 Task: Set due date reminder as 10 minutes before.
Action: Mouse moved to (29, 204)
Screenshot: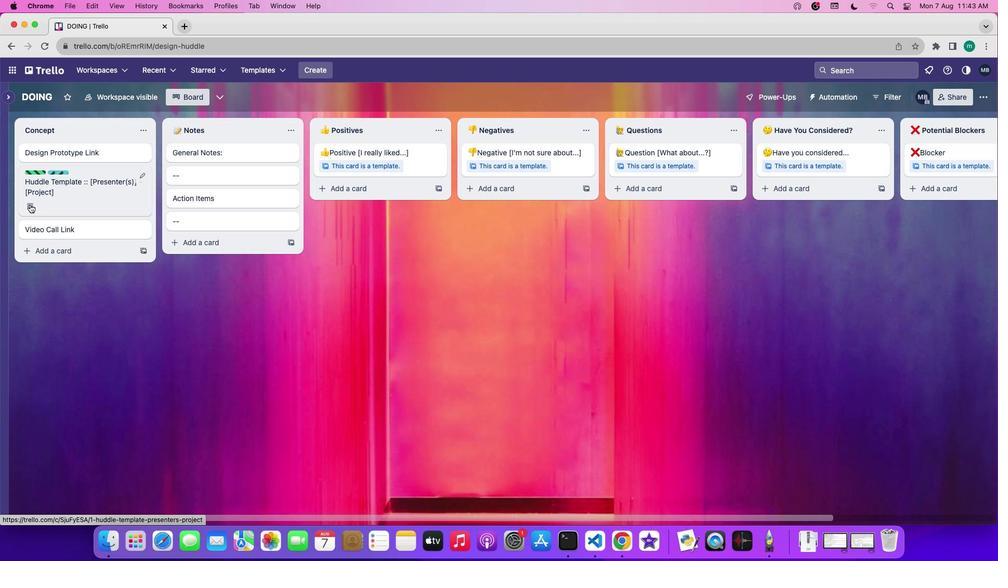 
Action: Mouse pressed left at (29, 204)
Screenshot: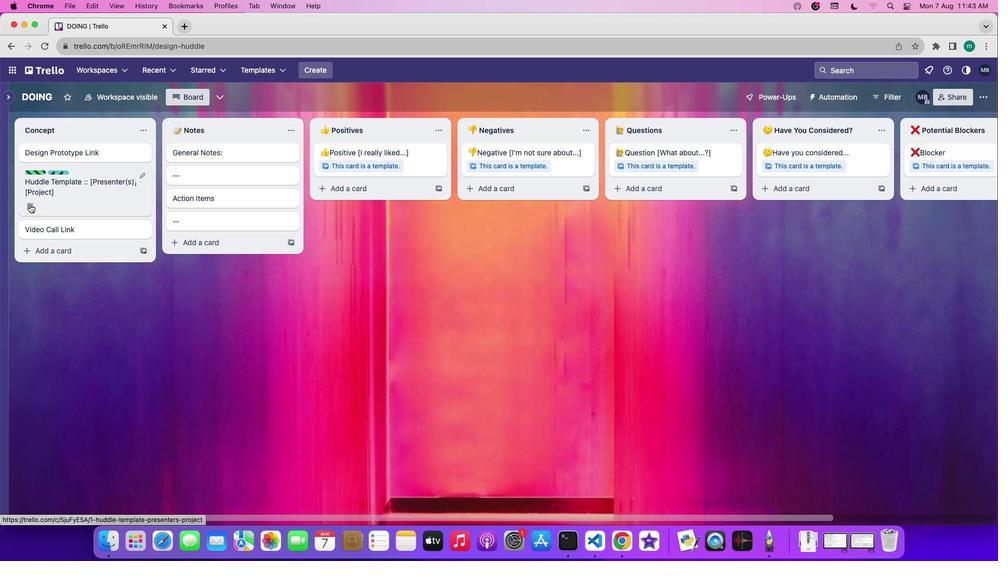 
Action: Mouse moved to (637, 213)
Screenshot: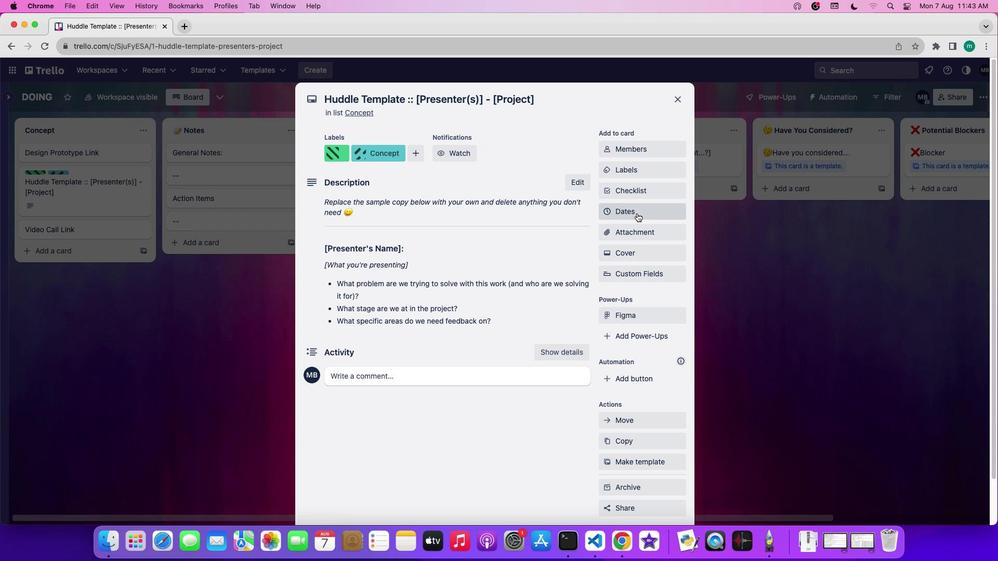 
Action: Mouse pressed left at (637, 213)
Screenshot: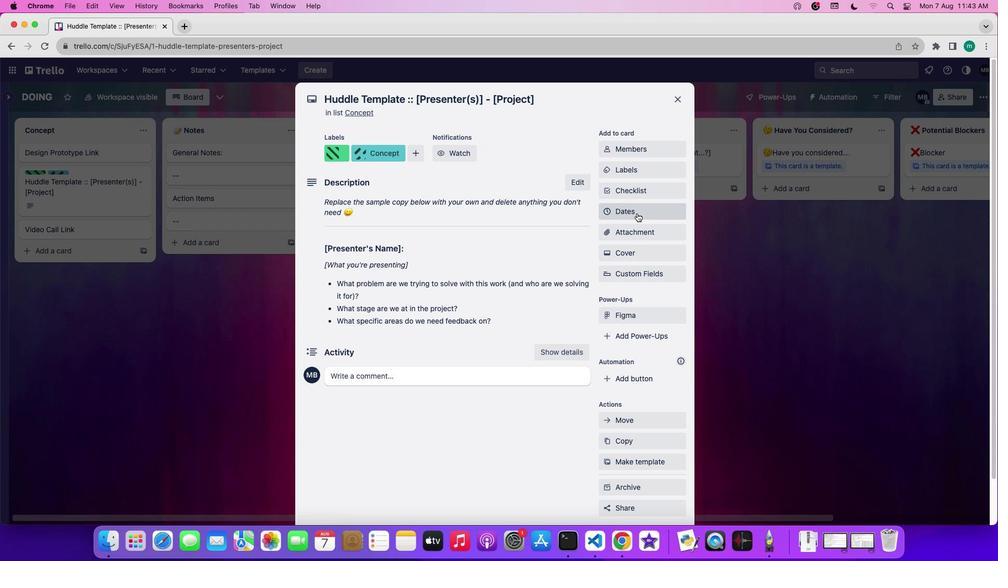 
Action: Mouse moved to (729, 362)
Screenshot: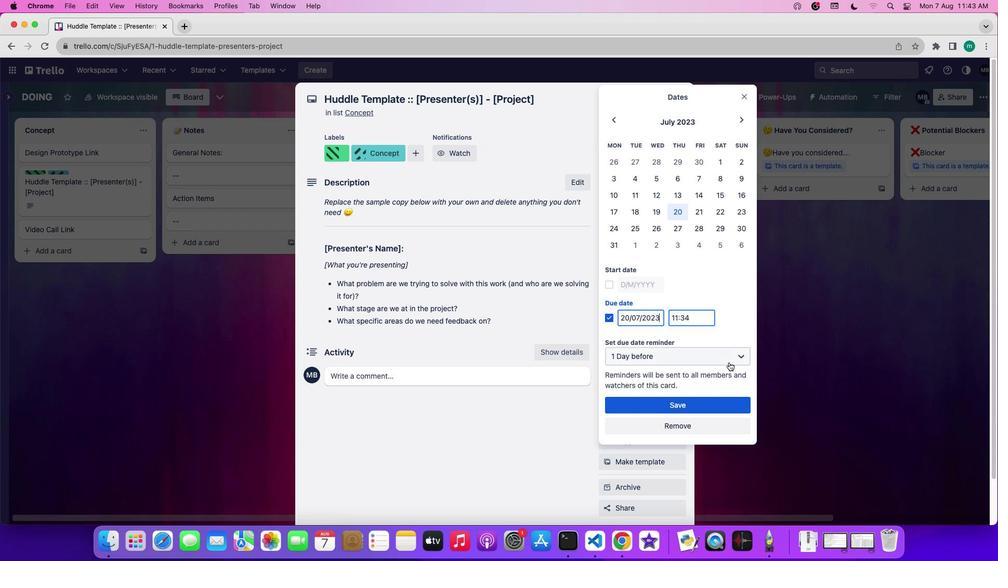 
Action: Mouse pressed left at (729, 362)
Screenshot: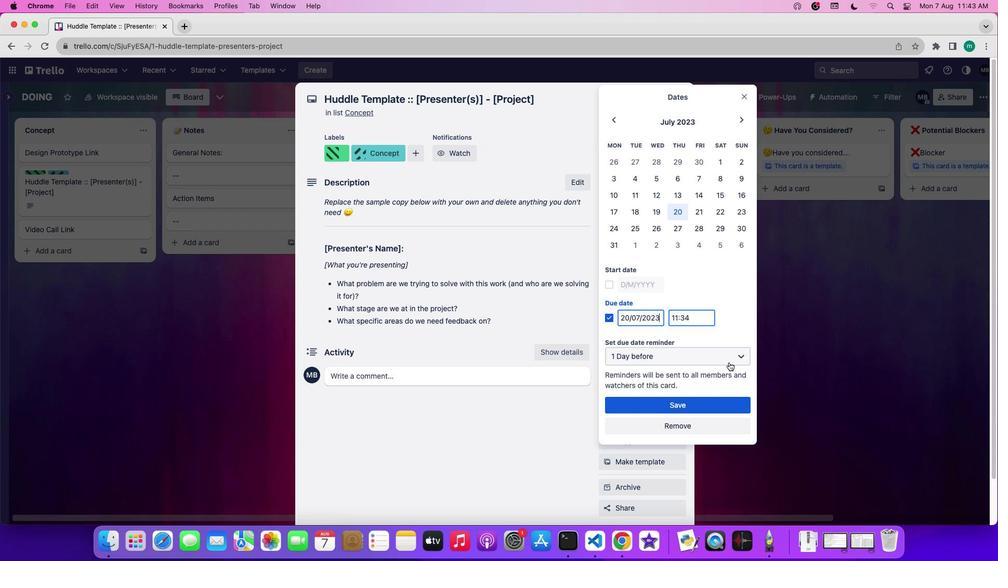 
Action: Mouse moved to (716, 426)
Screenshot: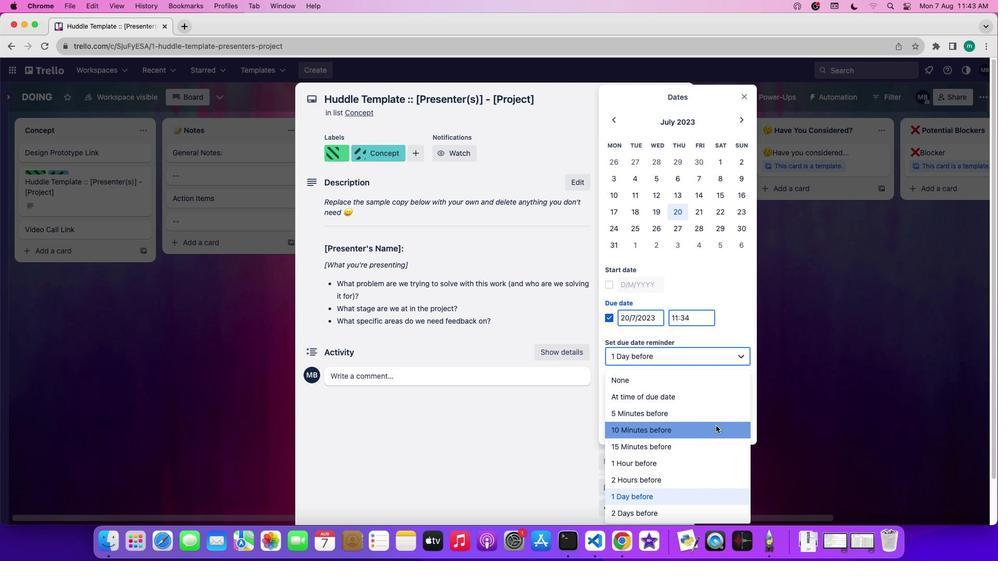 
Action: Mouse pressed left at (716, 426)
Screenshot: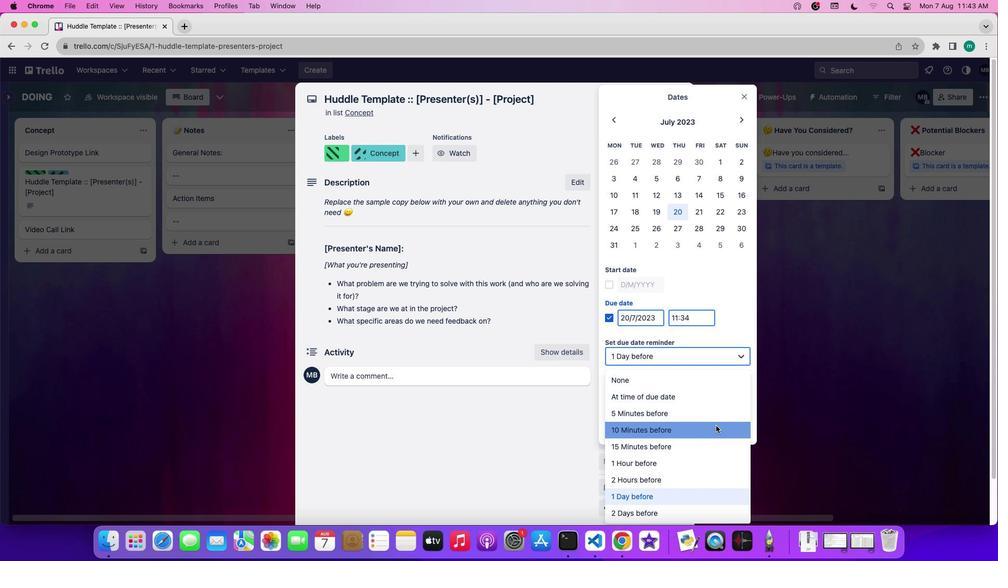 
Action: Mouse moved to (717, 426)
Screenshot: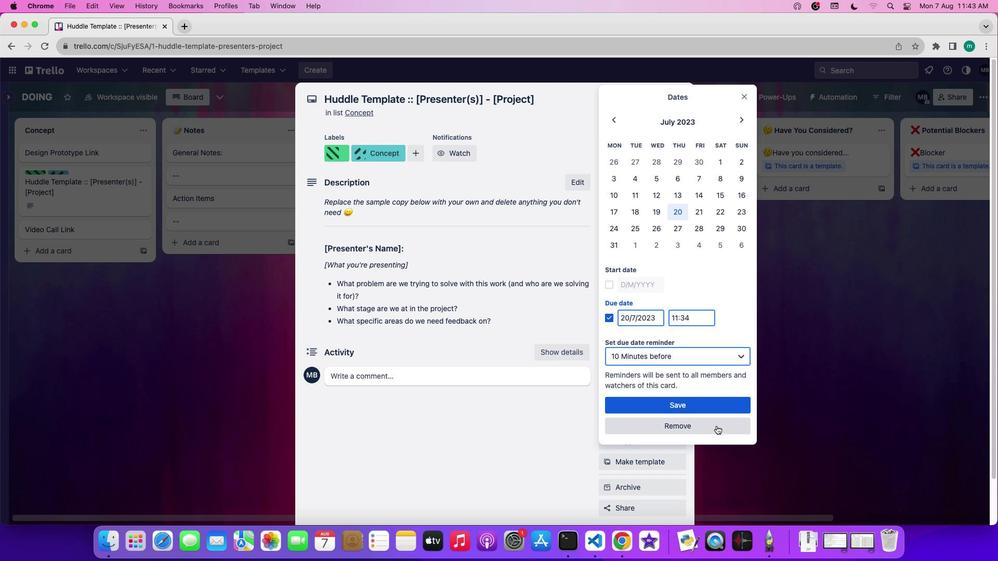 
